 Task: Select the year "2033".
Action: Mouse moved to (290, 290)
Screenshot: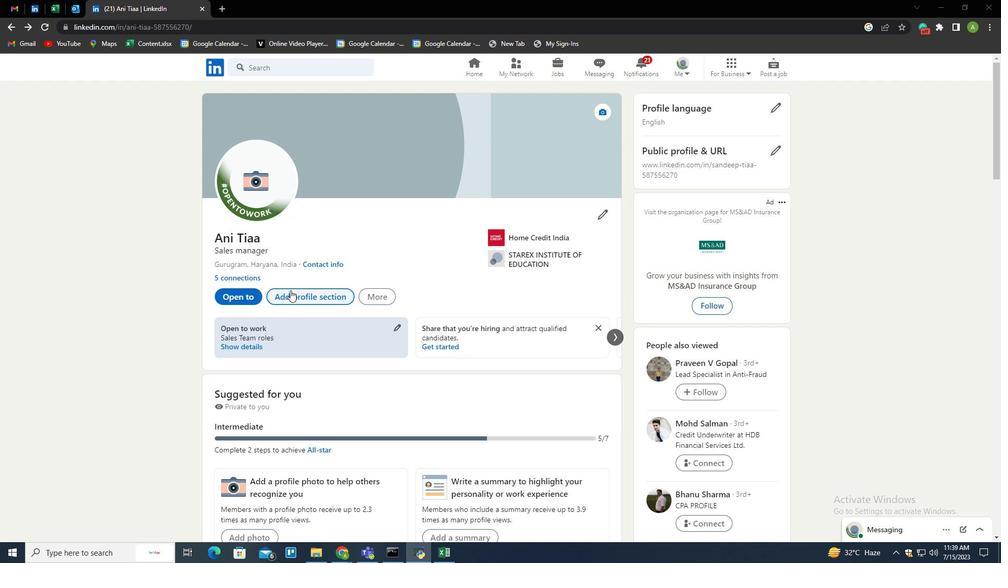 
Action: Mouse pressed left at (290, 290)
Screenshot: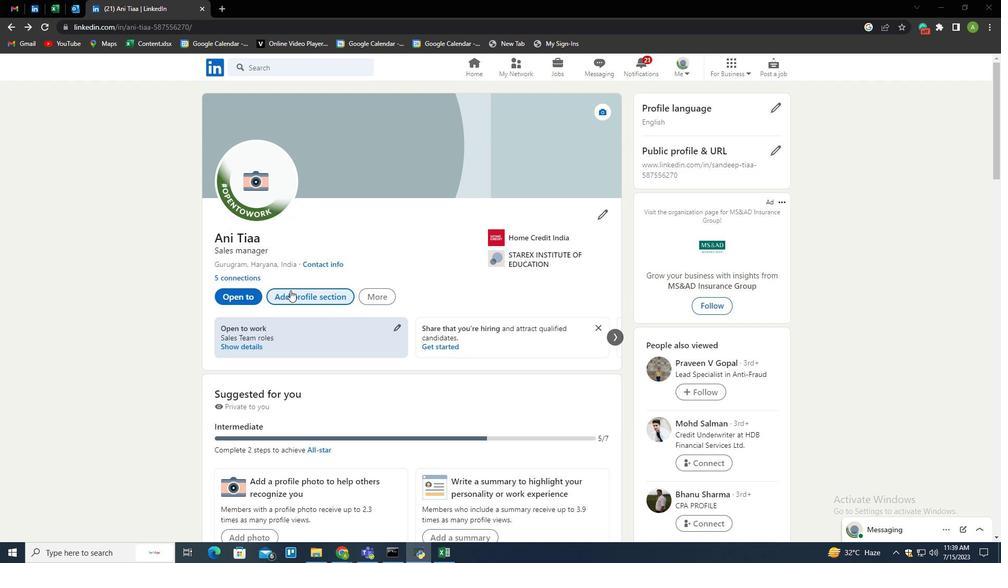 
Action: Mouse moved to (406, 116)
Screenshot: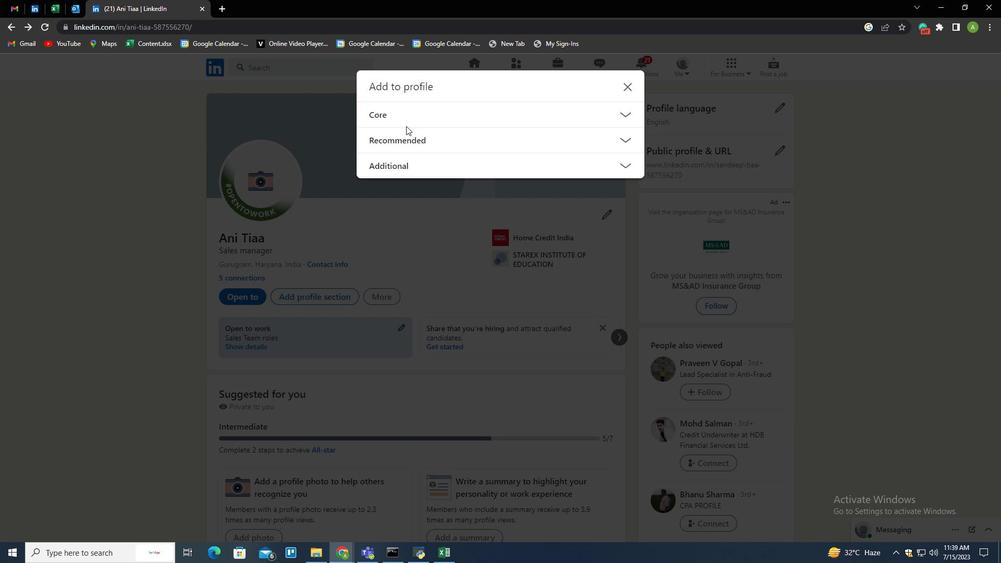 
Action: Mouse pressed left at (406, 116)
Screenshot: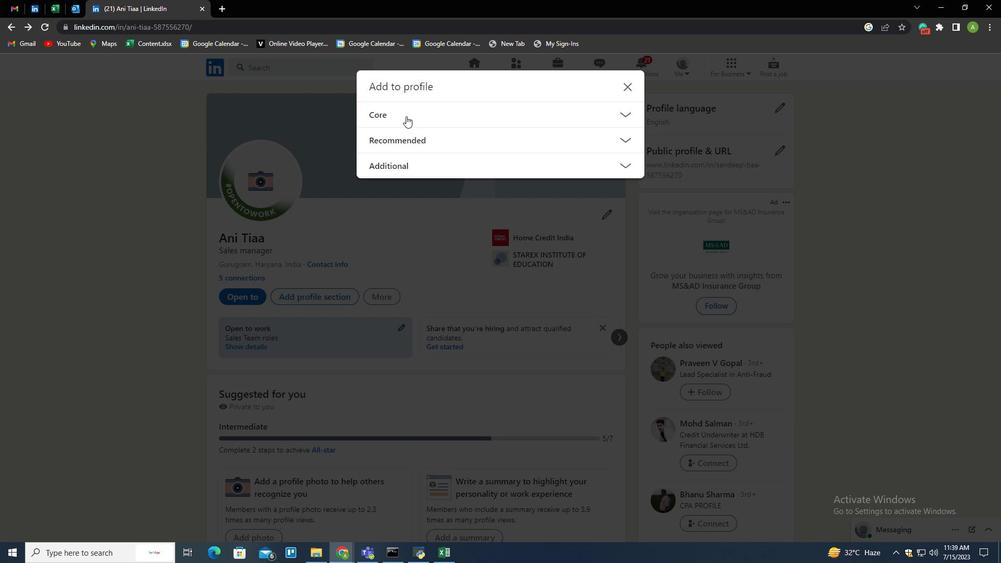 
Action: Mouse moved to (396, 185)
Screenshot: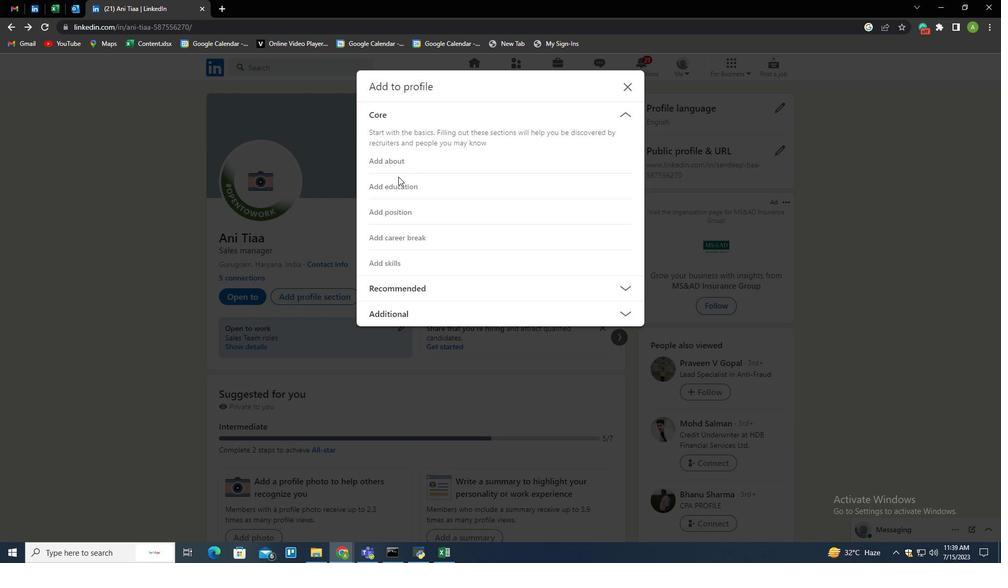 
Action: Mouse pressed left at (396, 185)
Screenshot: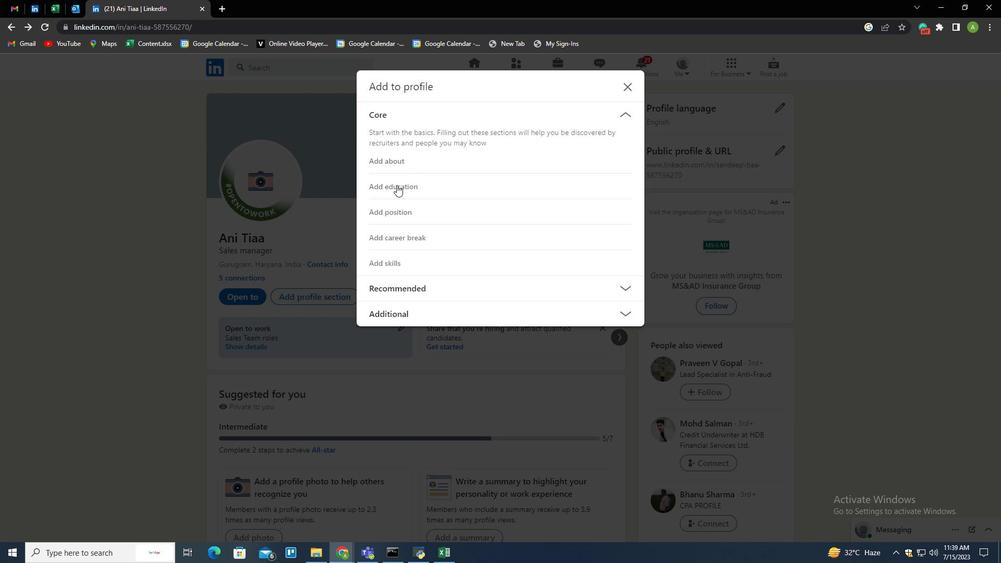 
Action: Mouse moved to (523, 370)
Screenshot: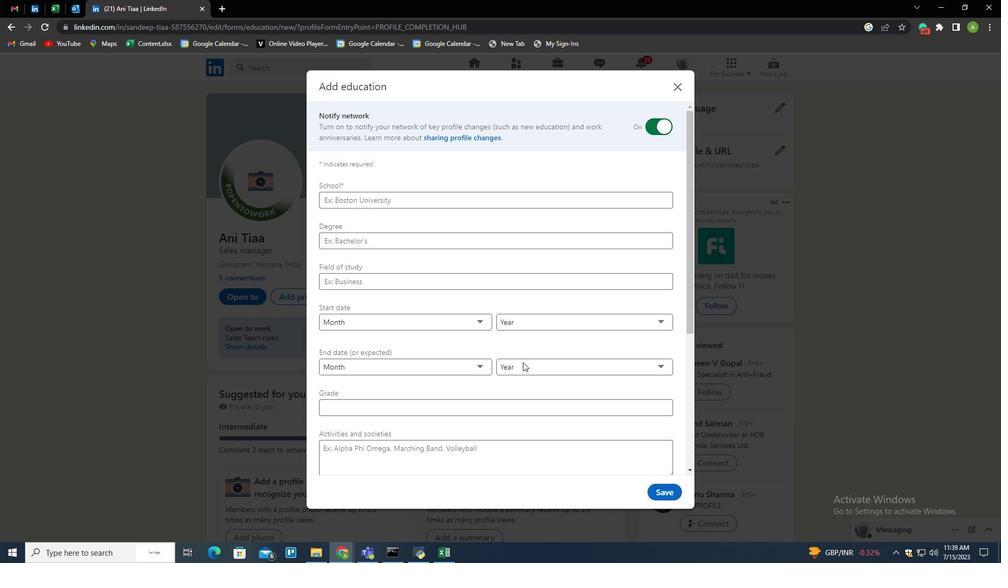 
Action: Mouse pressed left at (523, 370)
Screenshot: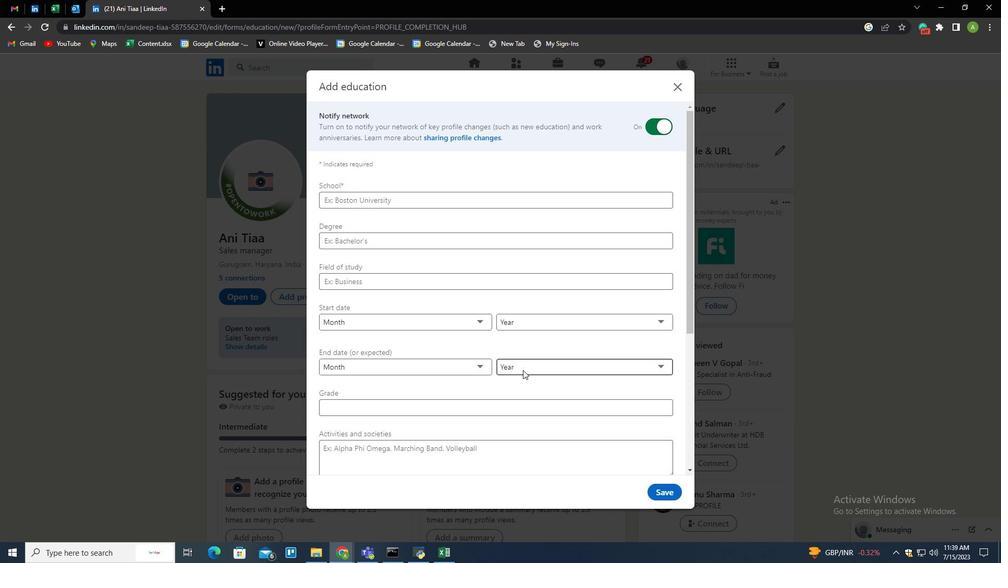 
Action: Mouse moved to (513, 165)
Screenshot: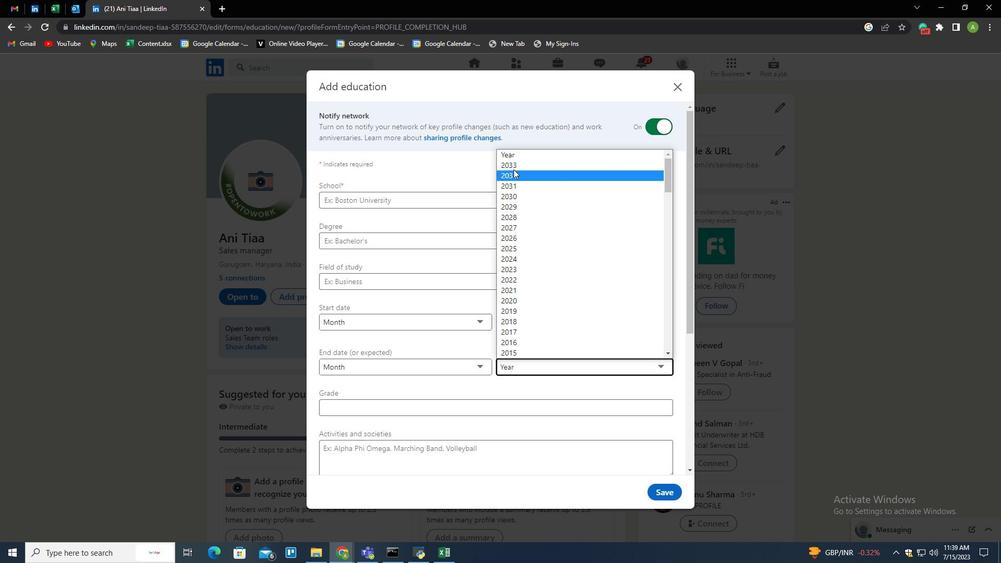 
Action: Mouse pressed left at (513, 165)
Screenshot: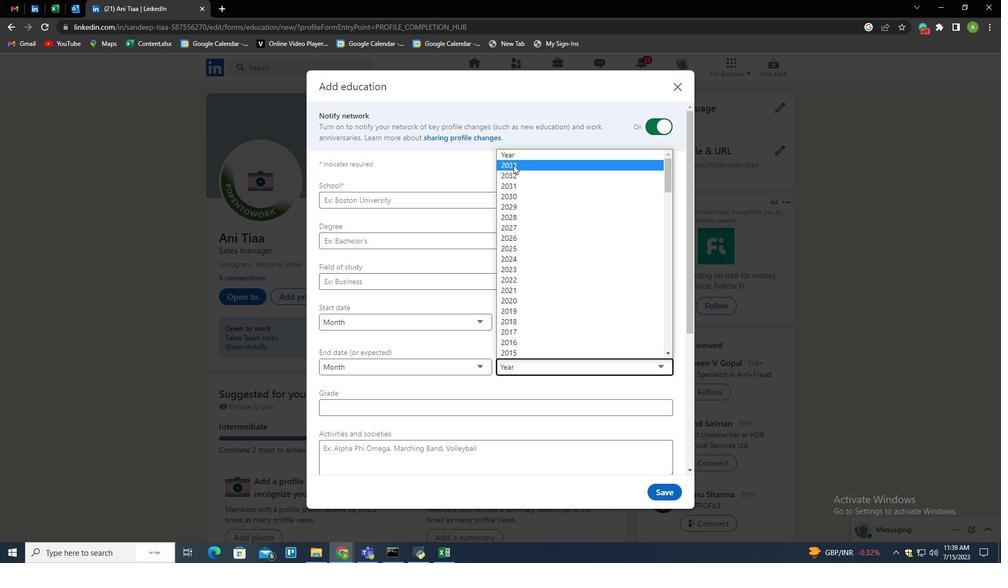 
Action: Mouse moved to (578, 386)
Screenshot: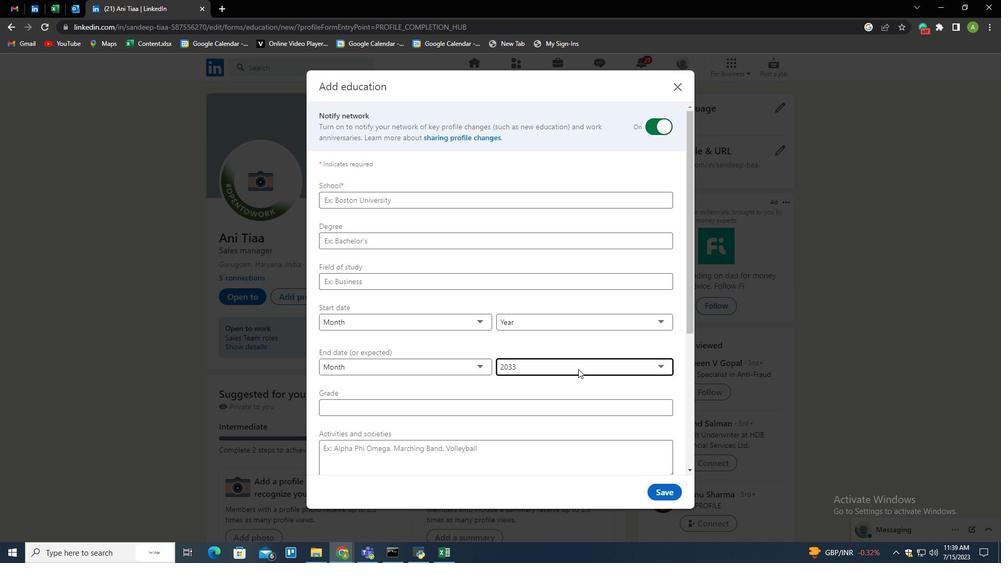 
